 Task: In the Company bankofamerica.com, Add note: 'Reach out to a customer for a referral or introduction to a potential client.'. Mark checkbox to create task to follow up ': In 2 weeks'. Create task, with  description: Schedule Webinar, Add due date: In 3 Business Days; Add reminder: 30 Minutes before. Set Priority Medium and add note: Take detailed meeting minutes and share them with the team afterward.. Logged in from softage.5@softage.net
Action: Mouse moved to (94, 60)
Screenshot: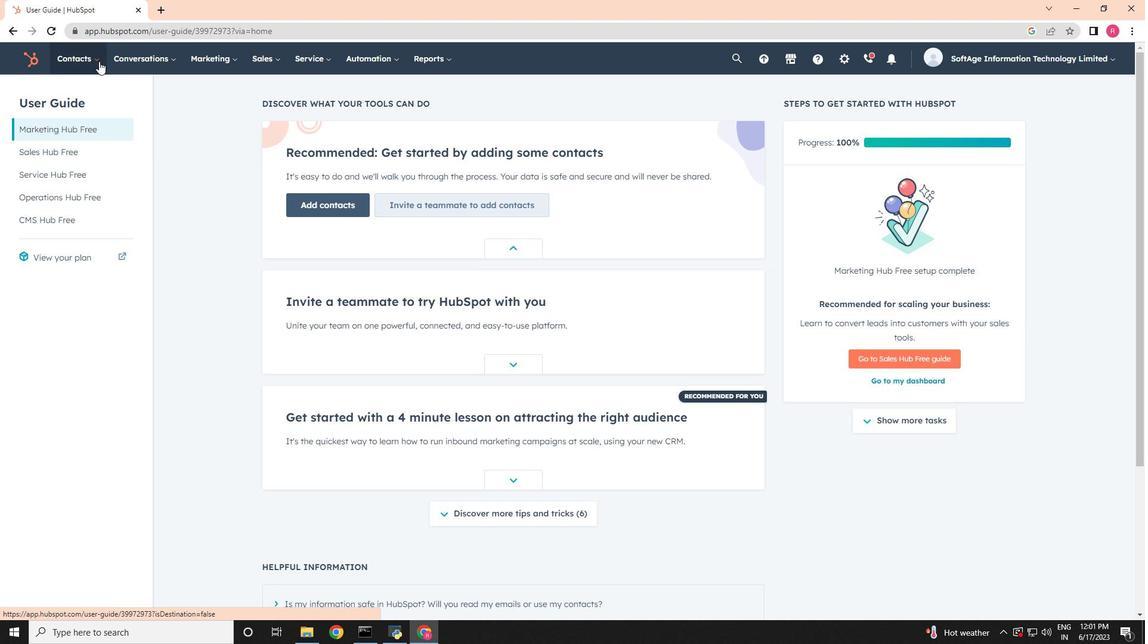 
Action: Mouse pressed left at (94, 60)
Screenshot: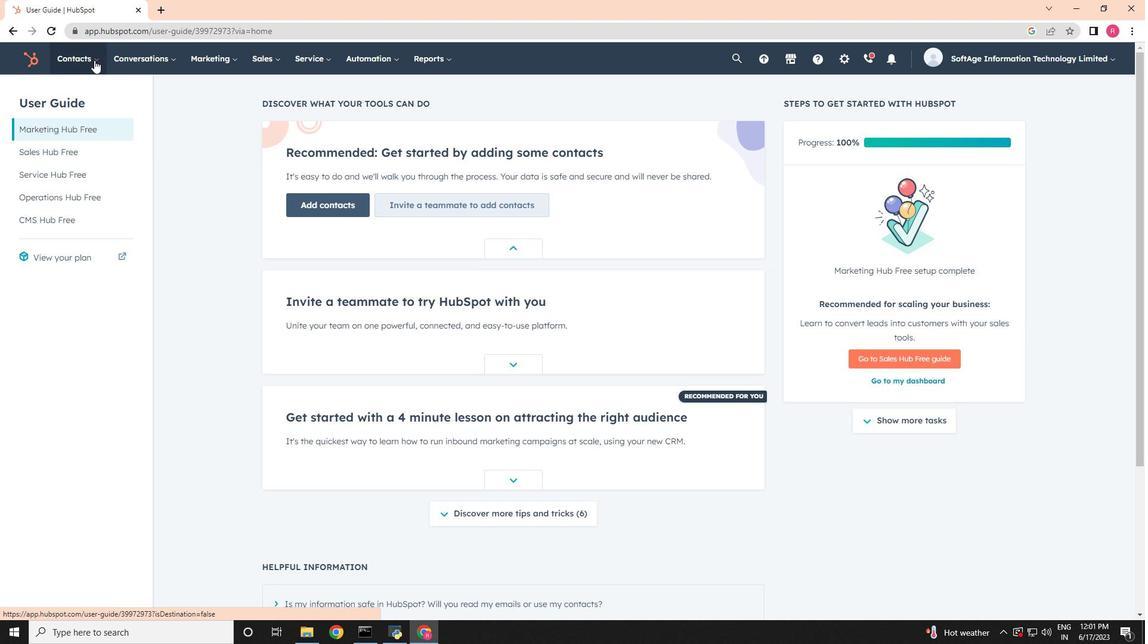 
Action: Mouse moved to (95, 109)
Screenshot: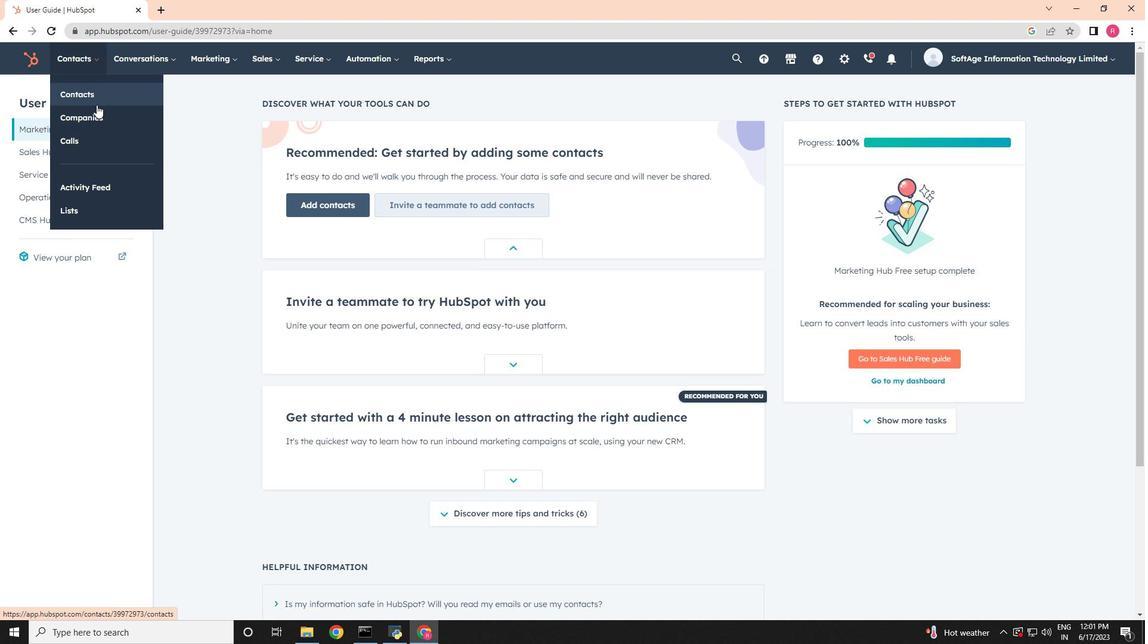 
Action: Mouse pressed left at (95, 109)
Screenshot: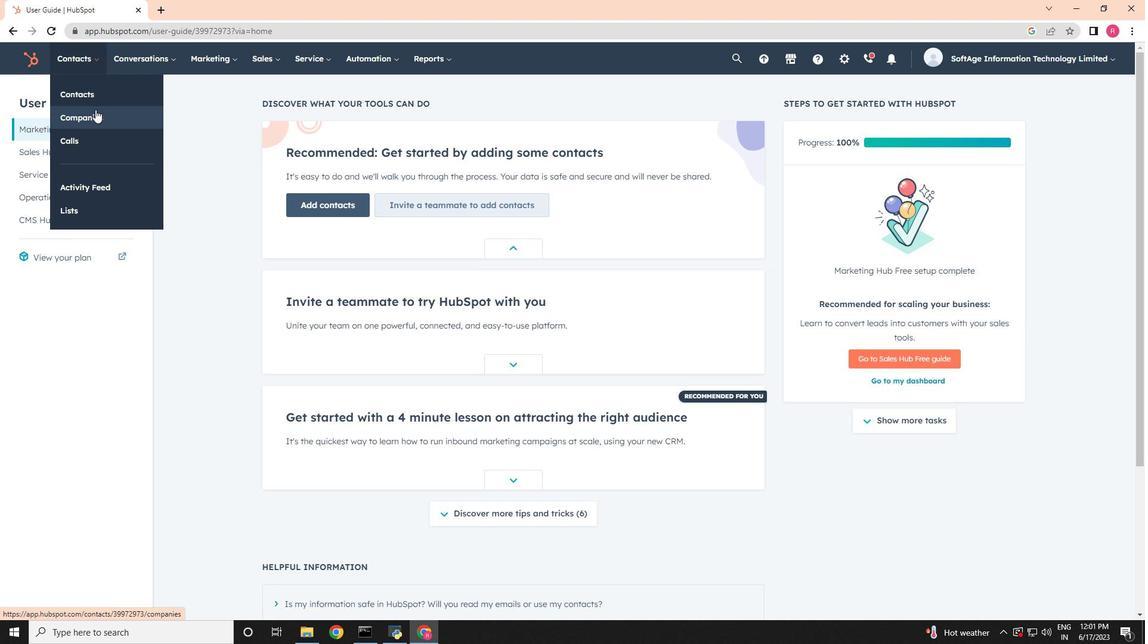 
Action: Mouse moved to (93, 196)
Screenshot: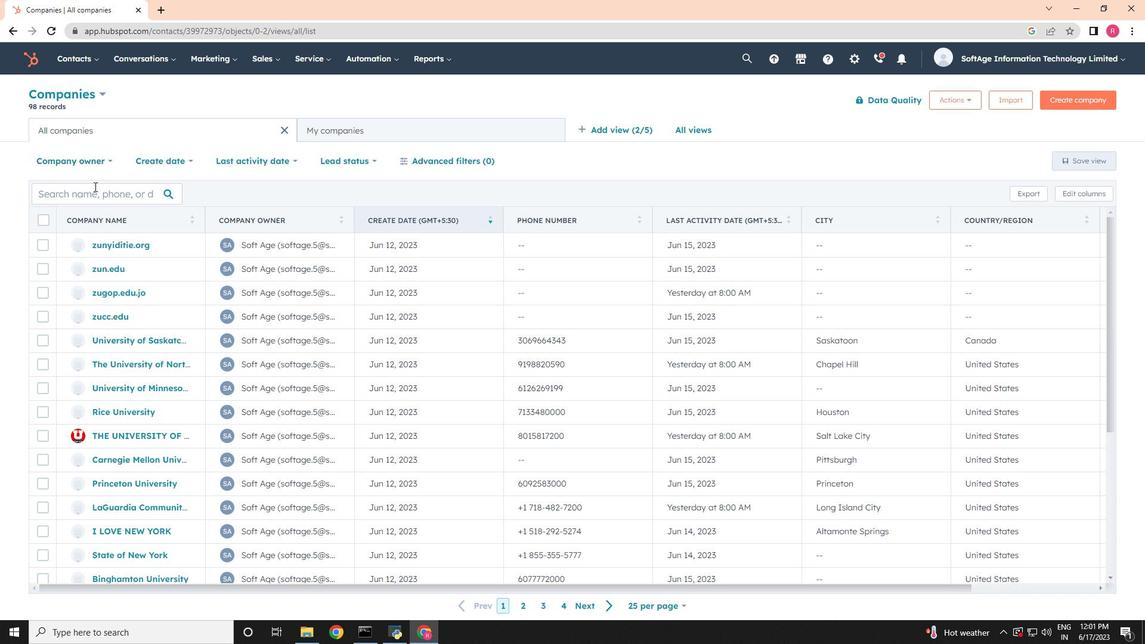 
Action: Mouse pressed left at (93, 196)
Screenshot: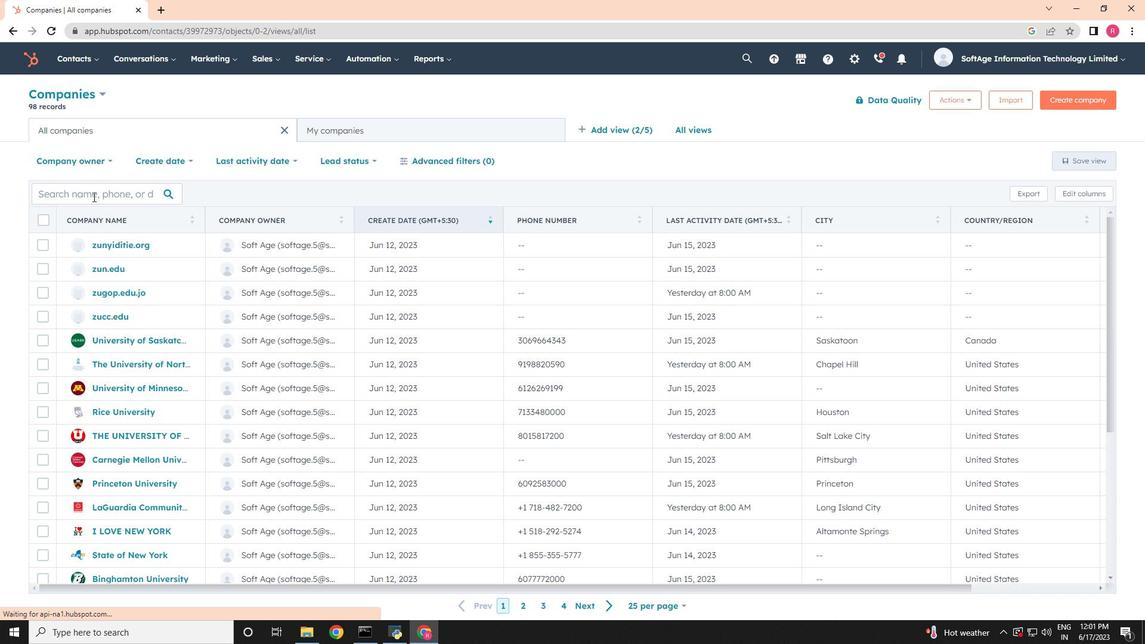 
Action: Key pressed bankofam
Screenshot: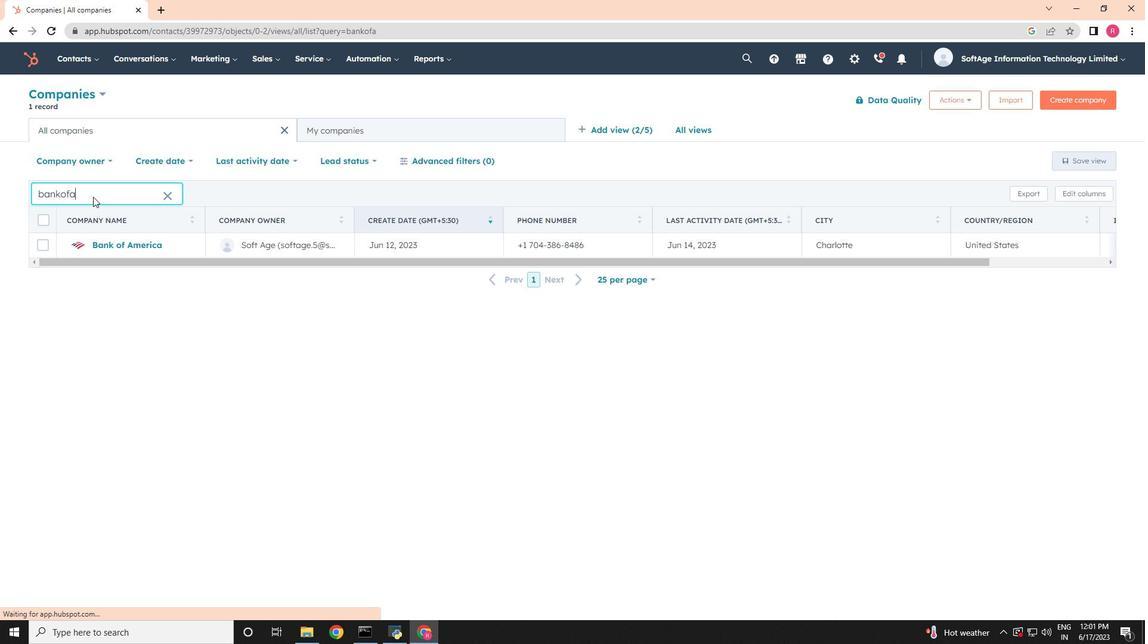 
Action: Mouse moved to (105, 251)
Screenshot: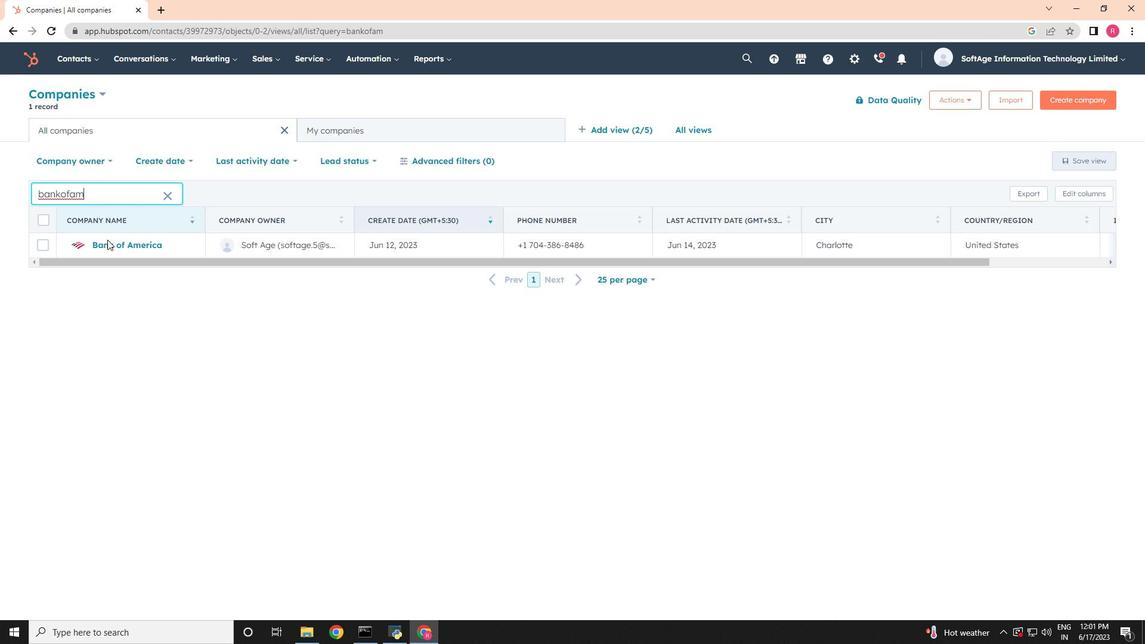 
Action: Mouse pressed left at (105, 251)
Screenshot: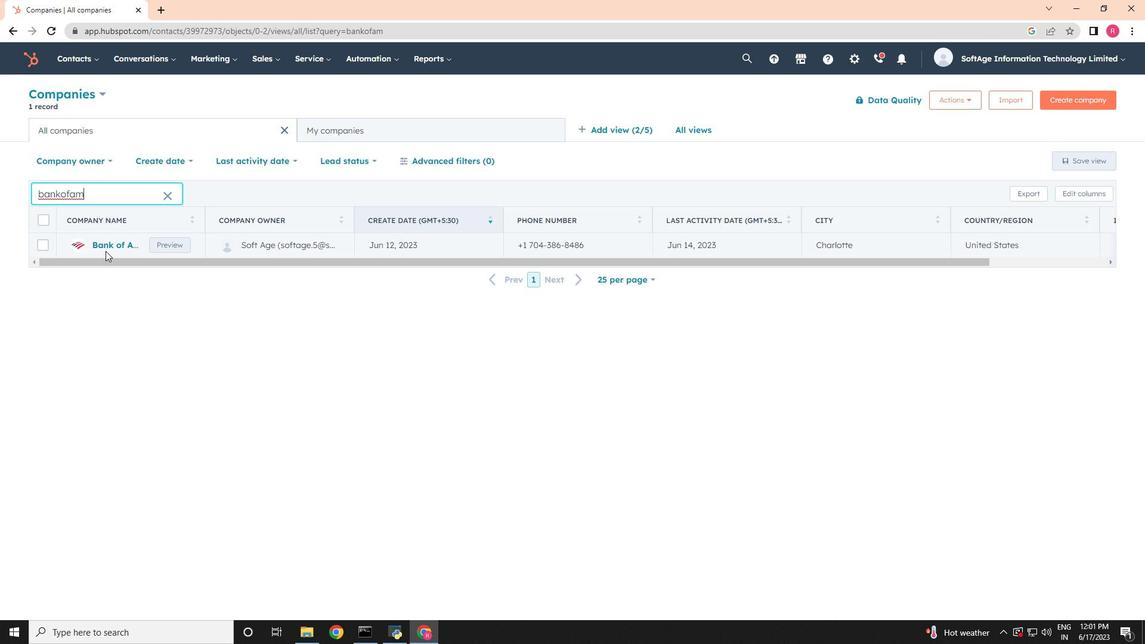 
Action: Mouse moved to (105, 248)
Screenshot: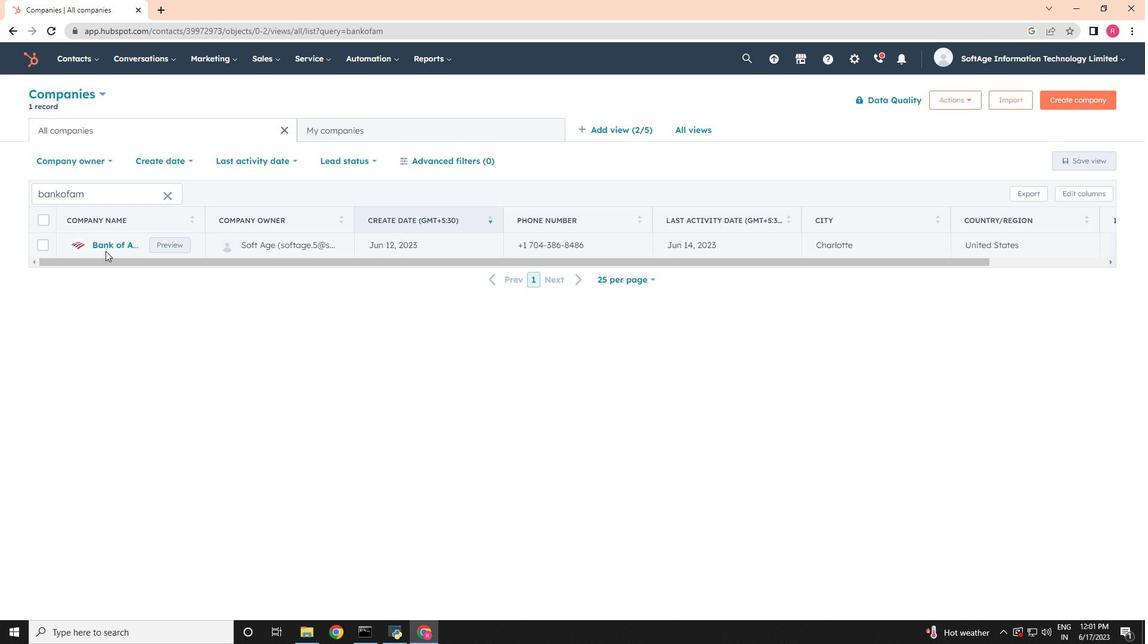 
Action: Mouse pressed left at (105, 248)
Screenshot: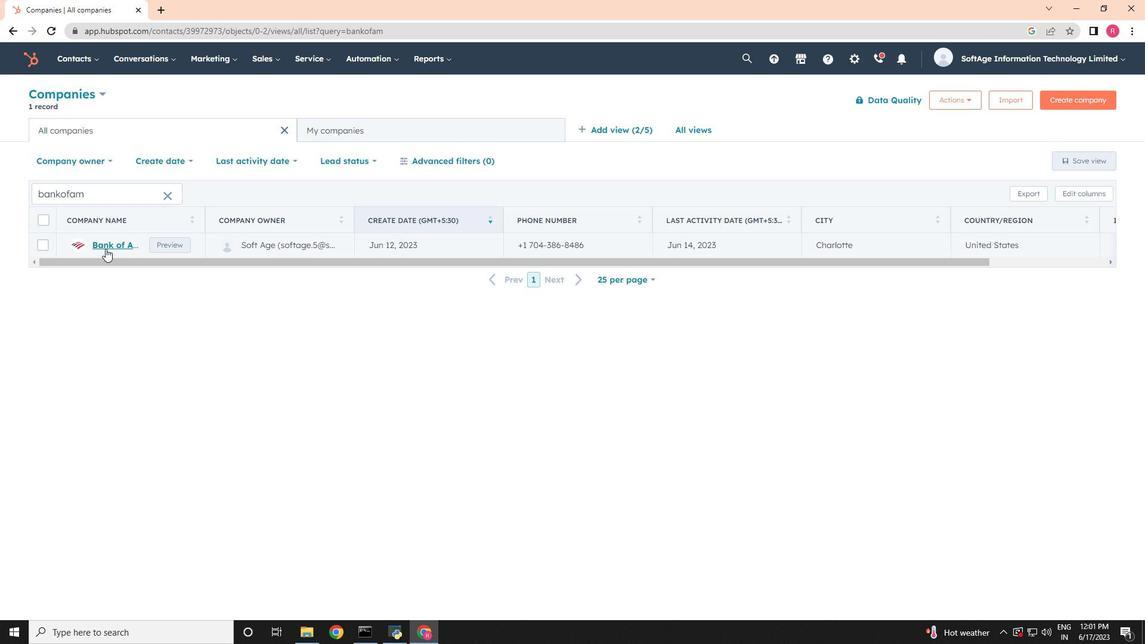 
Action: Mouse moved to (45, 204)
Screenshot: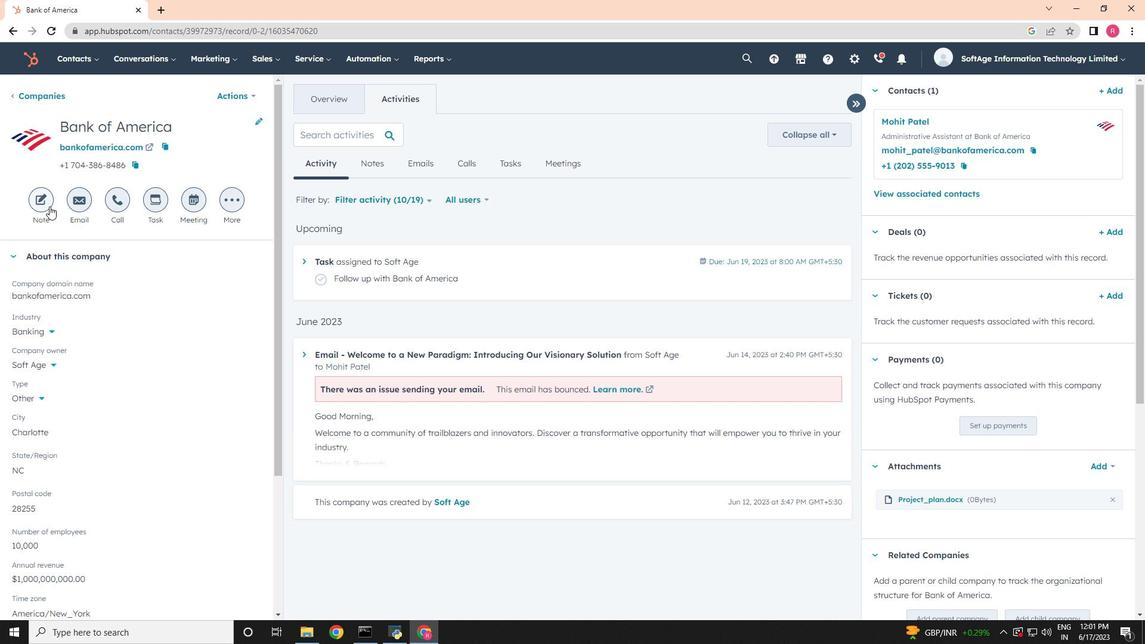 
Action: Mouse pressed left at (45, 204)
Screenshot: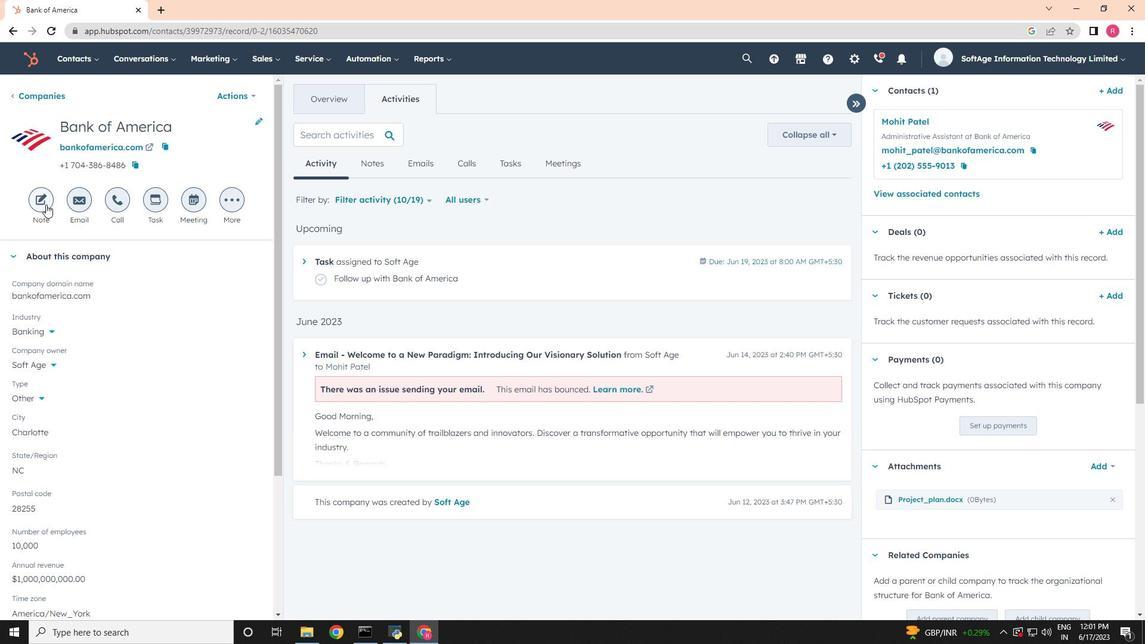 
Action: Mouse moved to (688, 419)
Screenshot: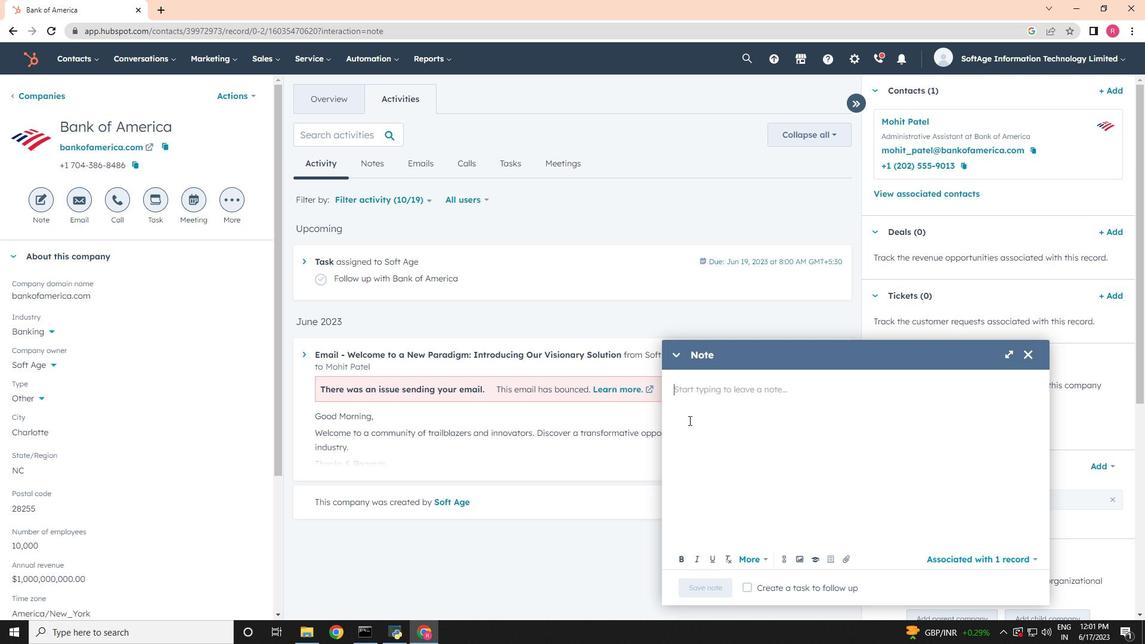 
Action: Key pressed <Key.shift>Reach<Key.space><Key.shift>Out<Key.space>to<Key.space>a<Key.space>customer<Key.space>for<Key.space>a<Key.space>referral<Key.space>or<Key.space>introduction<Key.space>to<Key.space>a<Key.space>potential<Key.space>client.
Screenshot: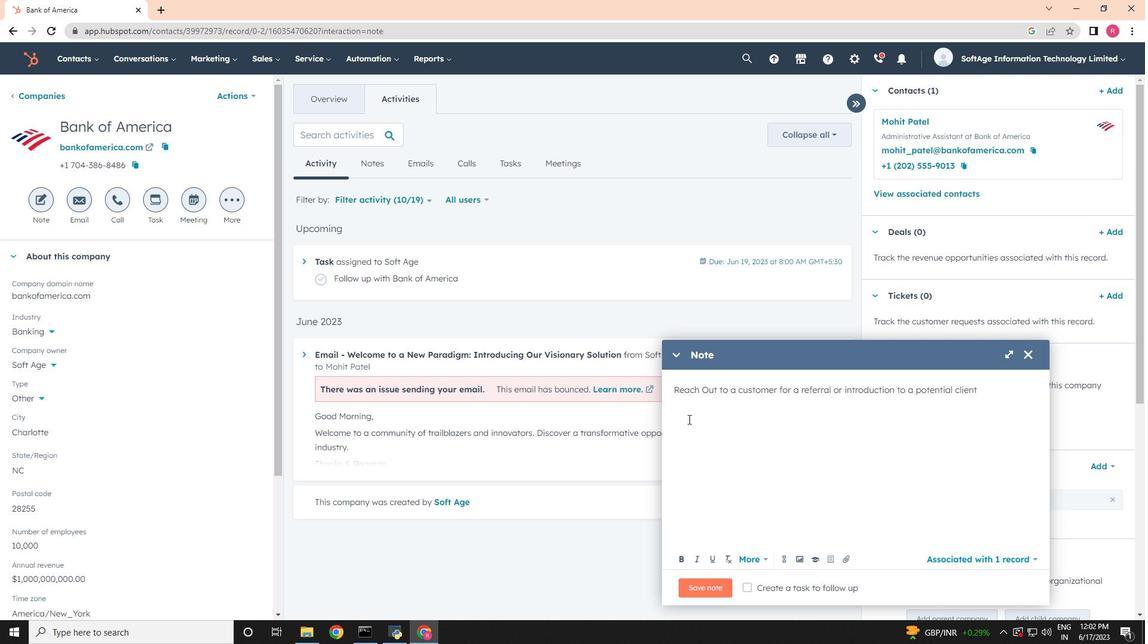 
Action: Mouse moved to (744, 585)
Screenshot: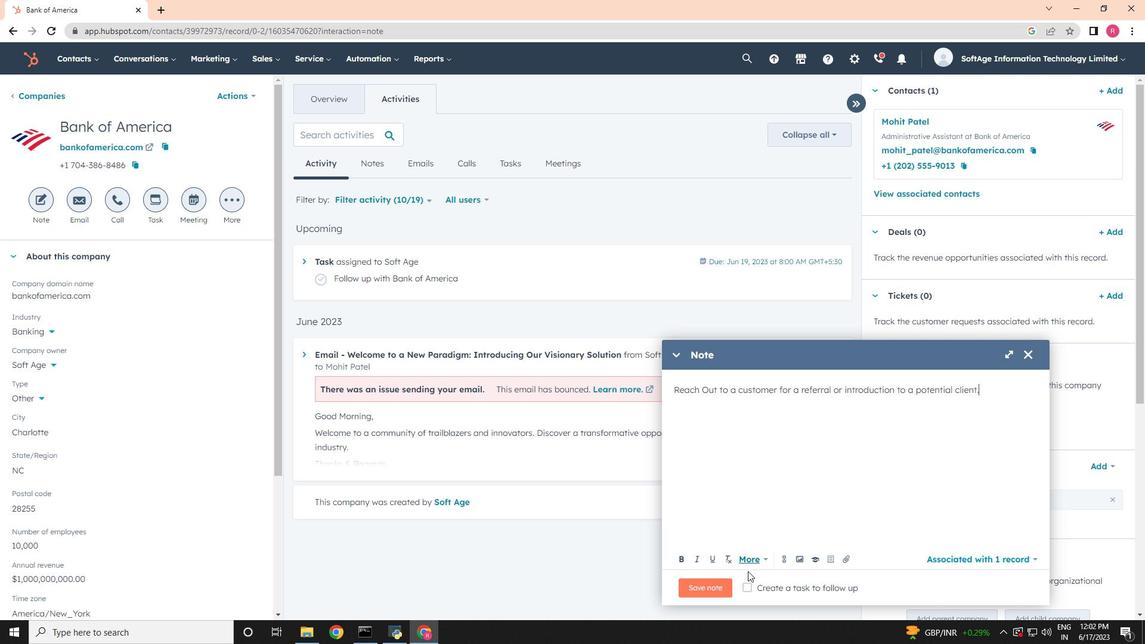 
Action: Mouse pressed left at (744, 585)
Screenshot: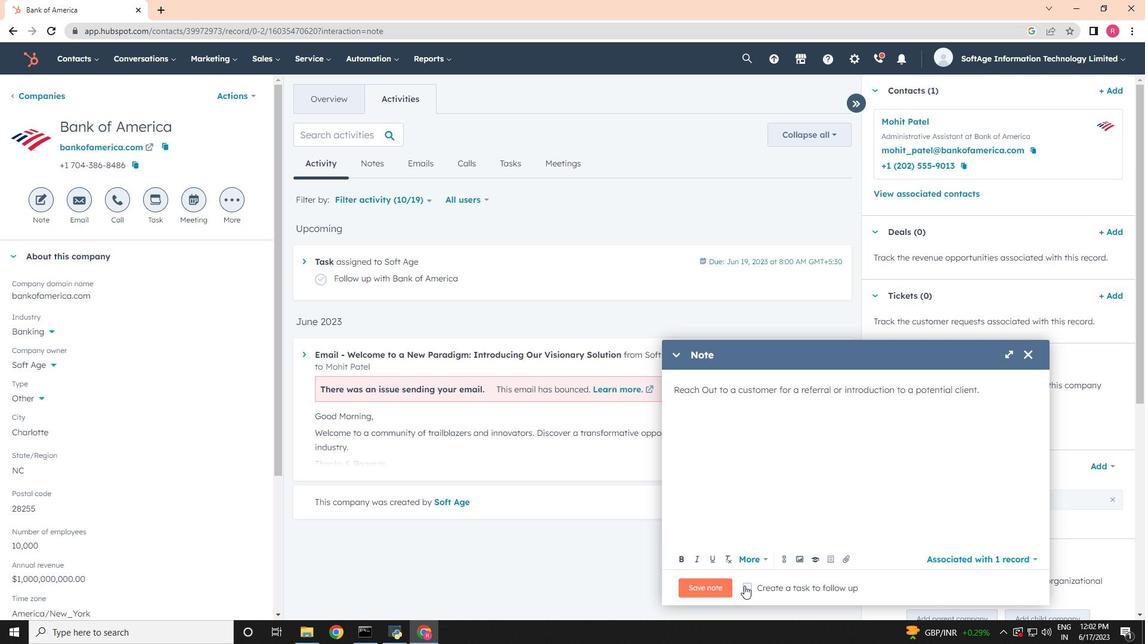 
Action: Mouse moved to (936, 586)
Screenshot: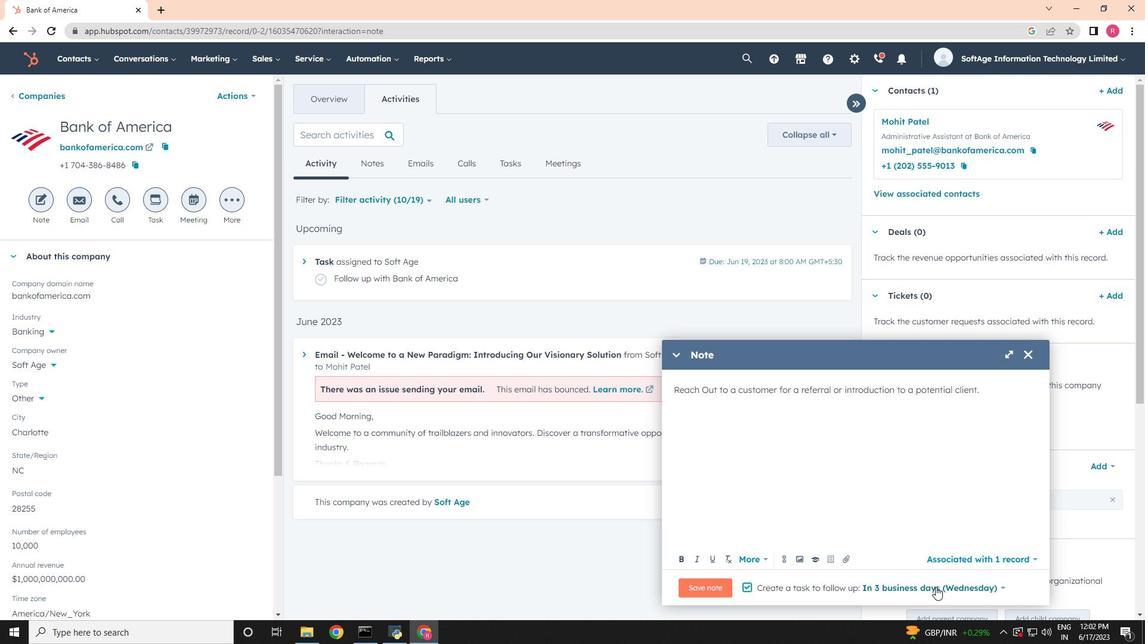 
Action: Mouse pressed left at (936, 586)
Screenshot: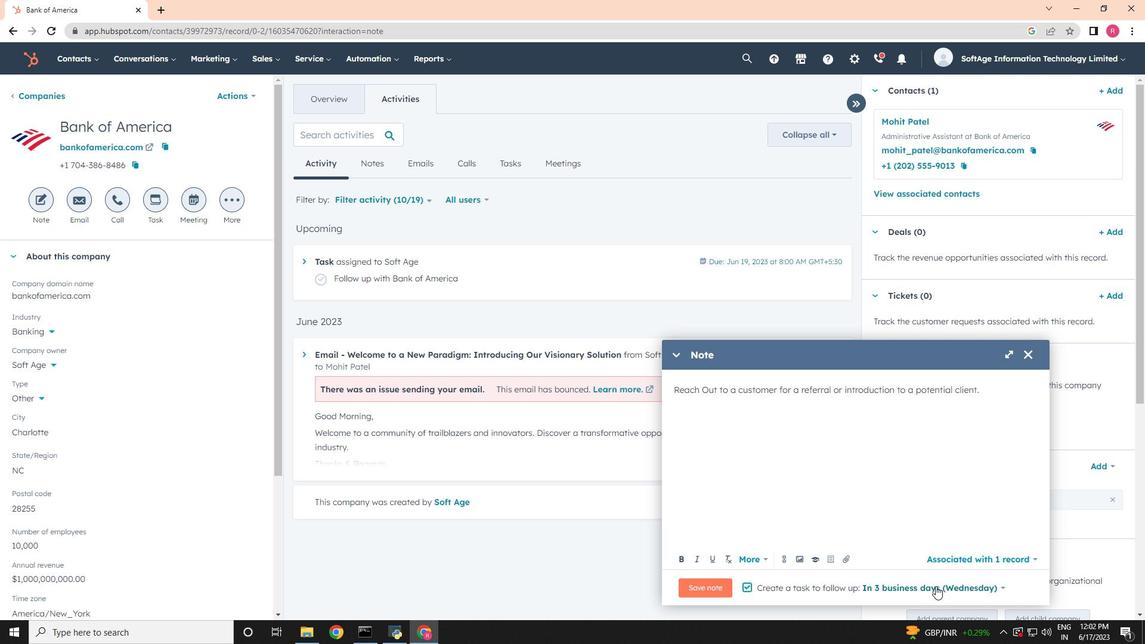 
Action: Mouse moved to (884, 523)
Screenshot: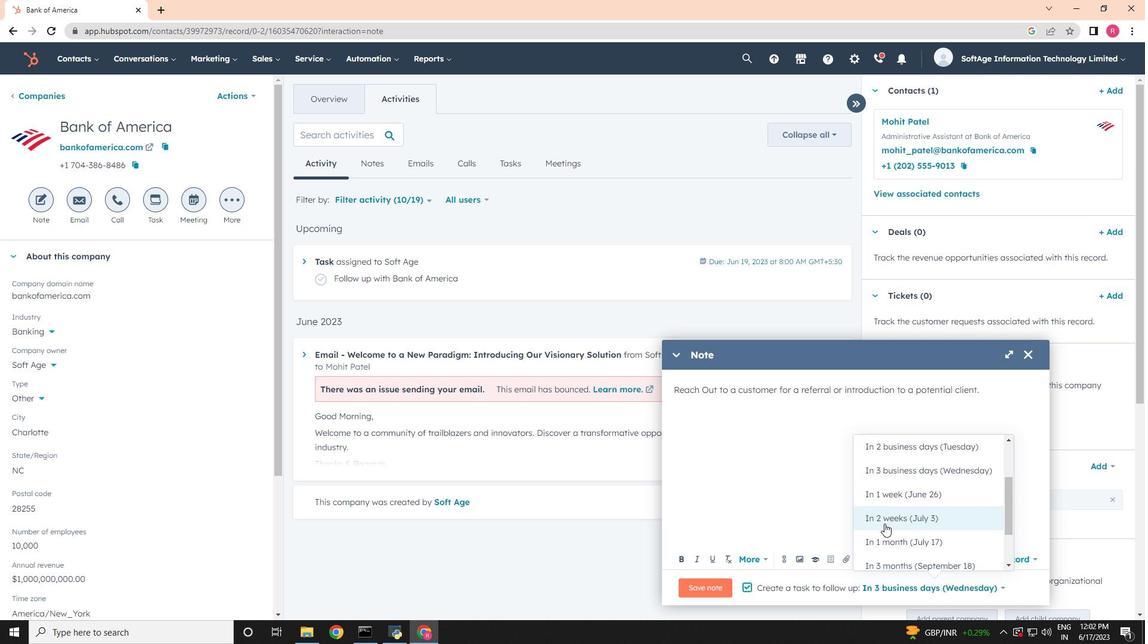 
Action: Mouse pressed left at (884, 523)
Screenshot: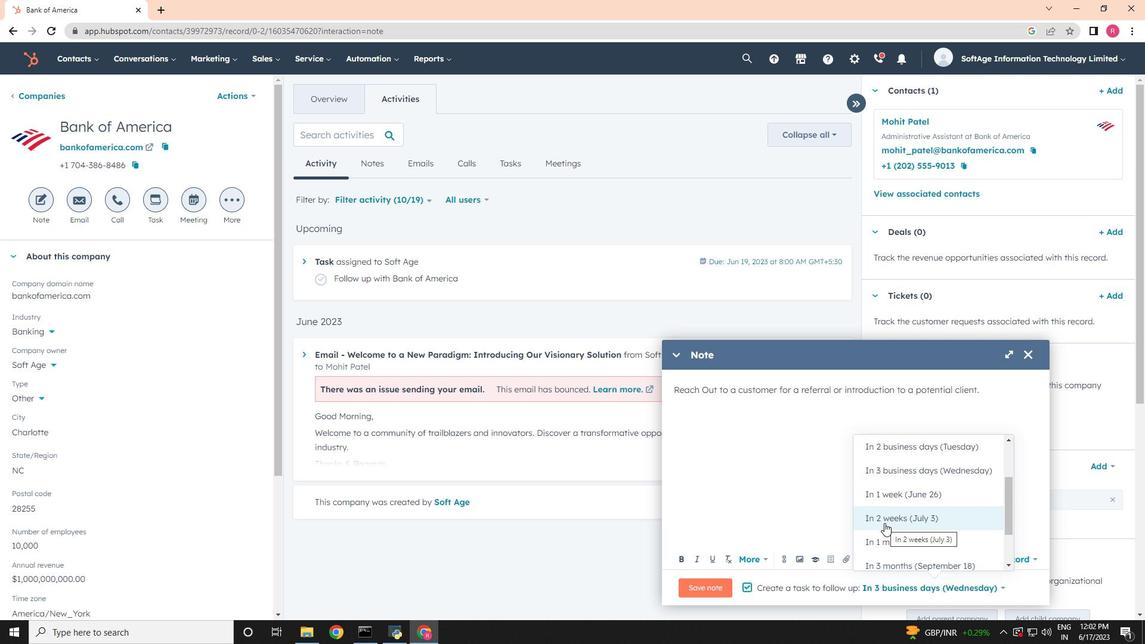 
Action: Mouse moved to (711, 589)
Screenshot: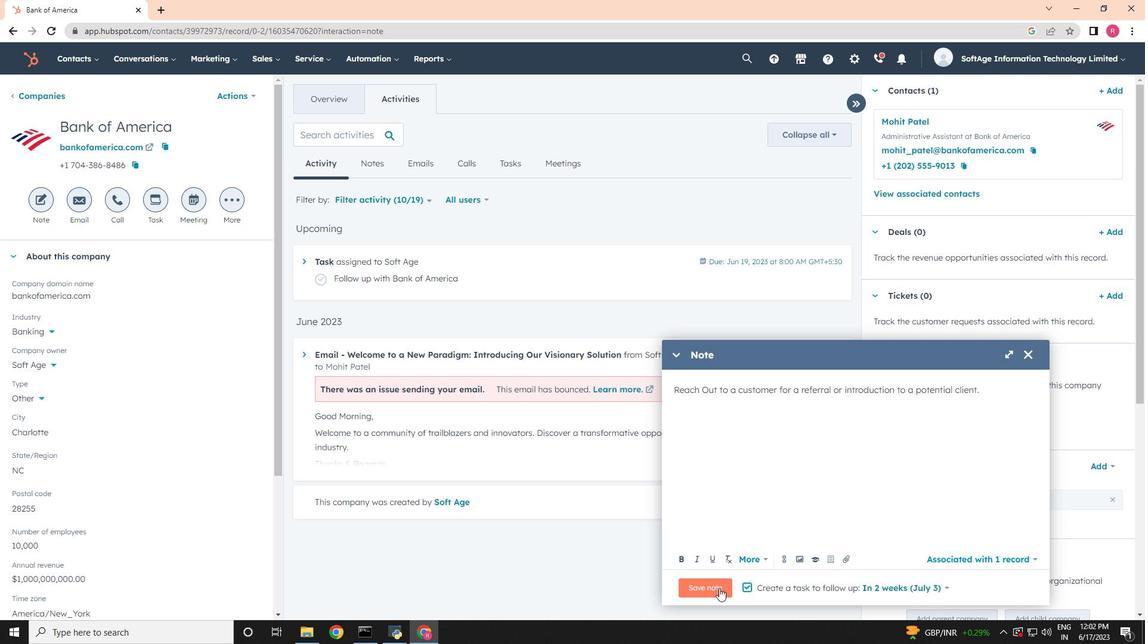 
Action: Mouse pressed left at (711, 589)
Screenshot: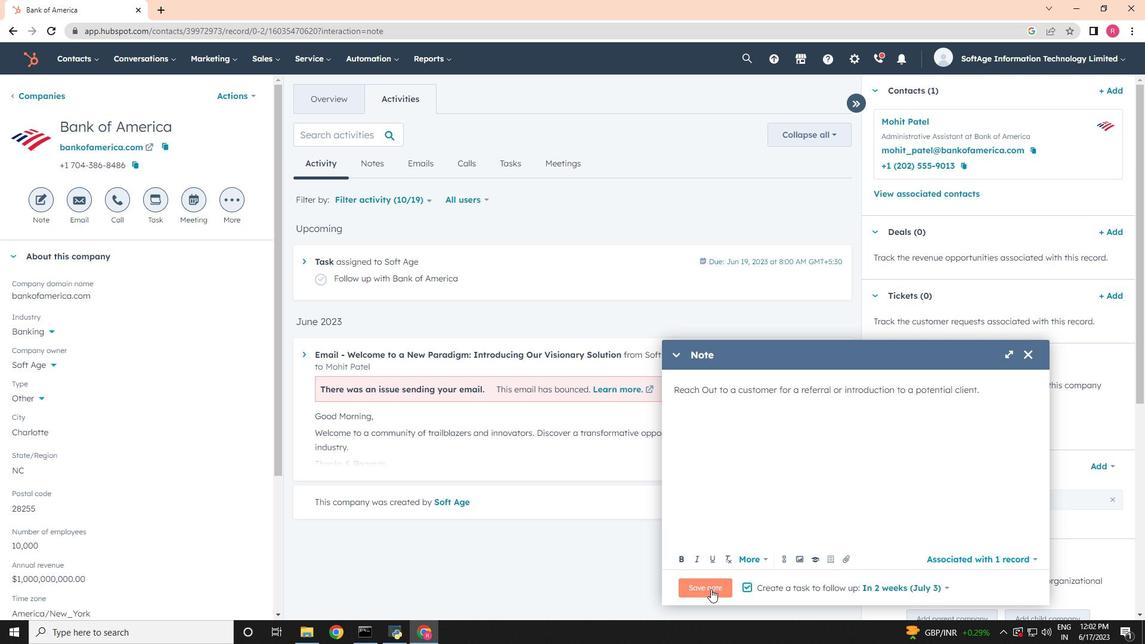 
Action: Mouse moved to (161, 214)
Screenshot: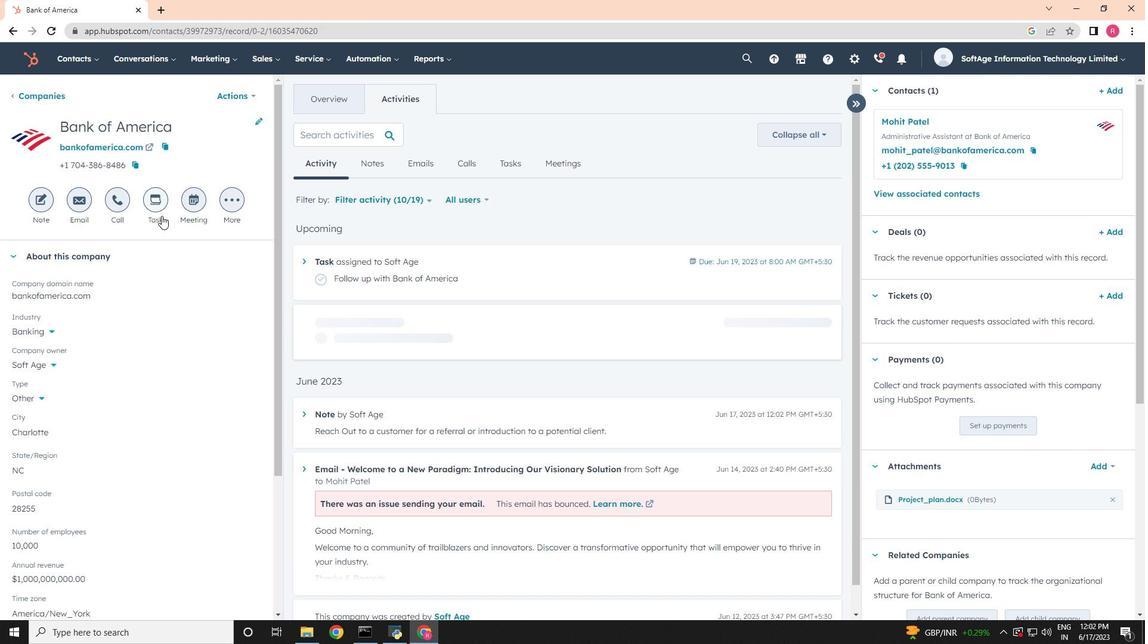 
Action: Mouse pressed left at (161, 214)
Screenshot: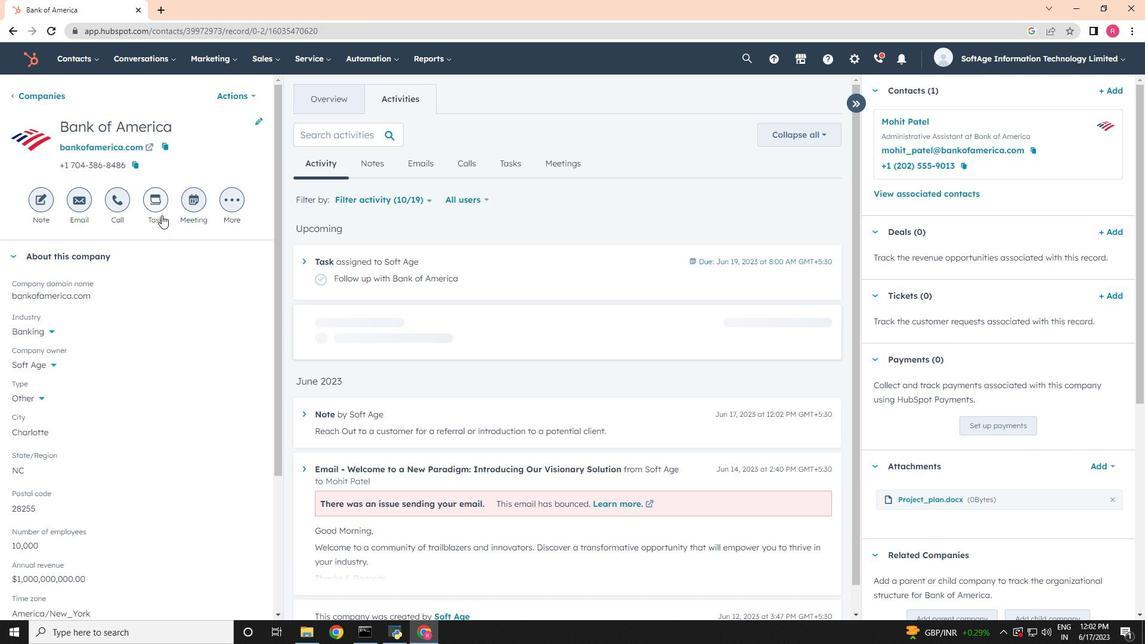 
Action: Mouse moved to (720, 332)
Screenshot: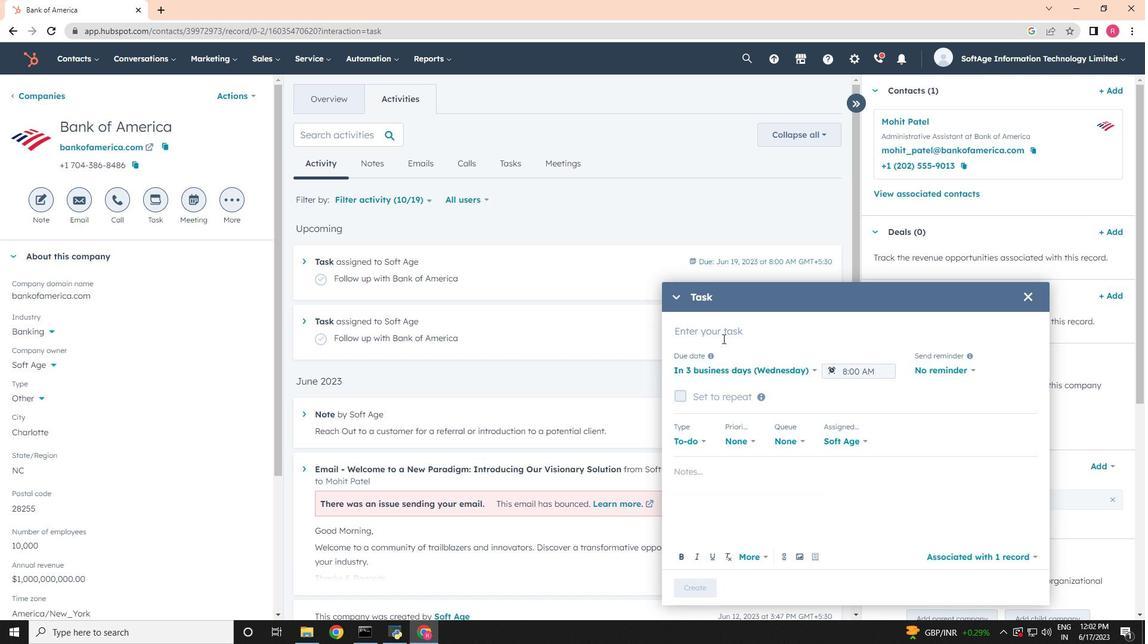 
Action: Key pressed <Key.shift>Schedule<Key.space><Key.shift><Key.shift><Key.shift><Key.shift><Key.shift><Key.shift><Key.shift><Key.shift>Webinar
Screenshot: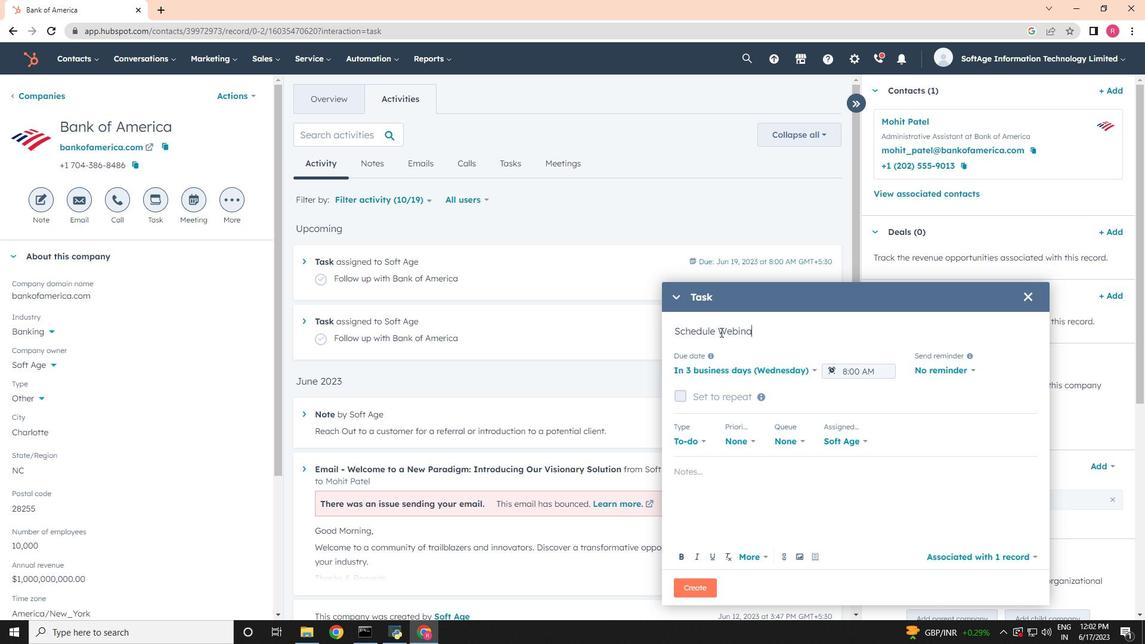 
Action: Mouse moved to (770, 372)
Screenshot: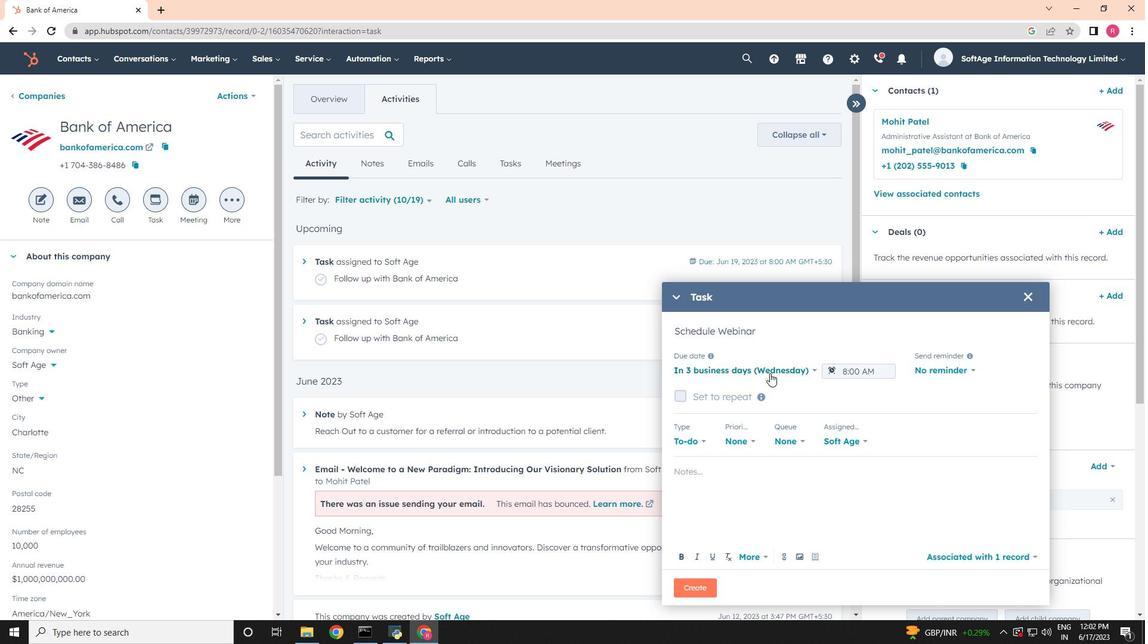 
Action: Mouse pressed left at (770, 372)
Screenshot: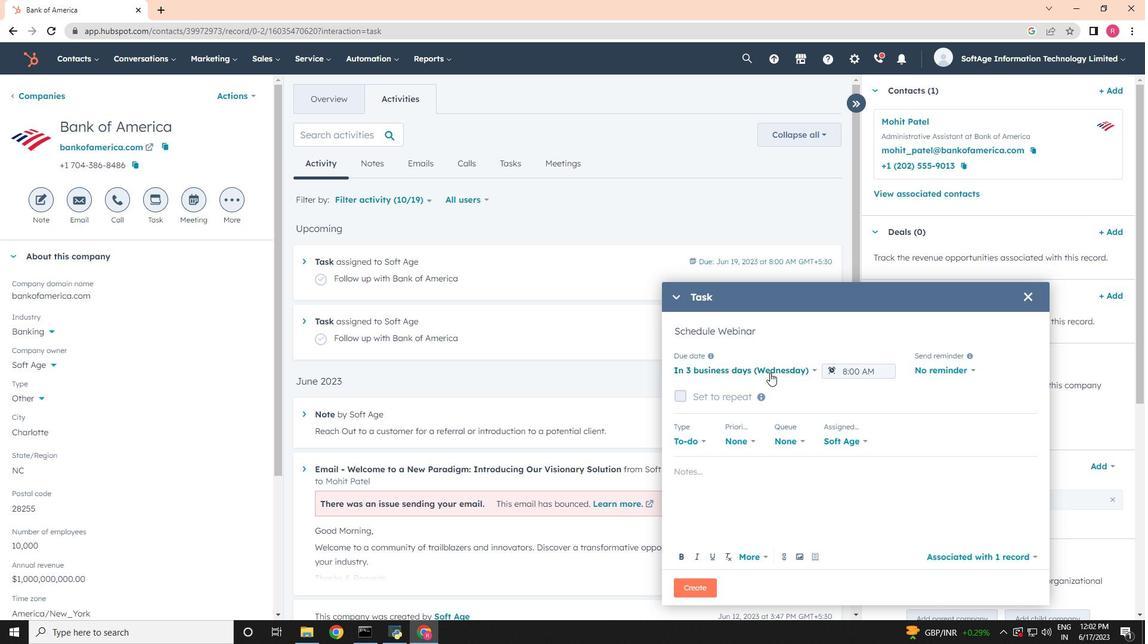 
Action: Mouse moved to (762, 433)
Screenshot: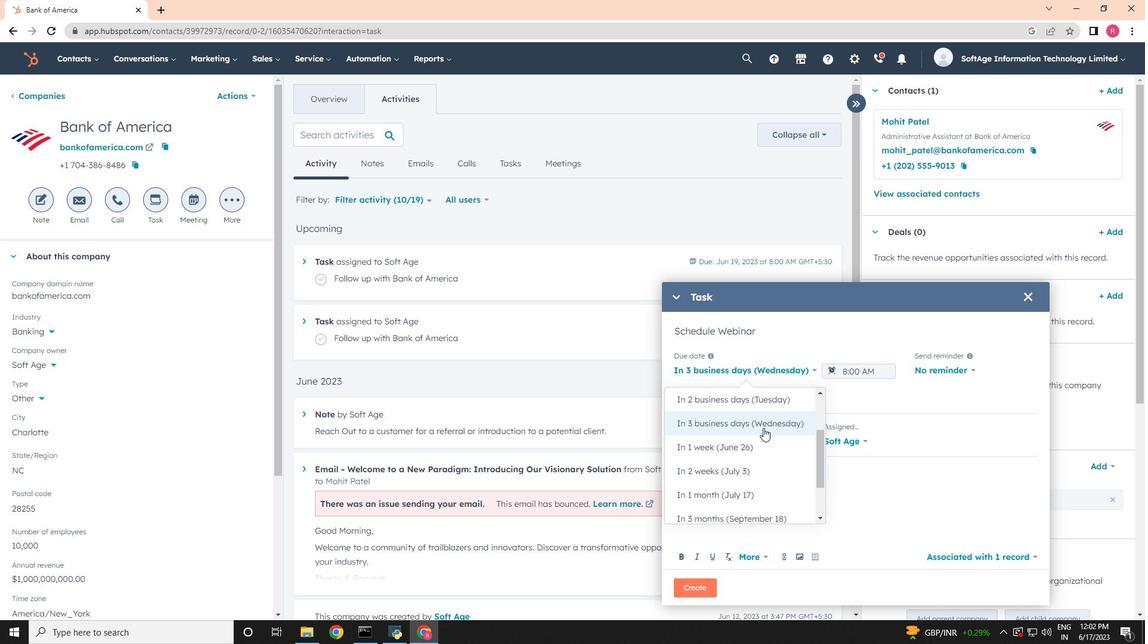
Action: Mouse pressed left at (762, 433)
Screenshot: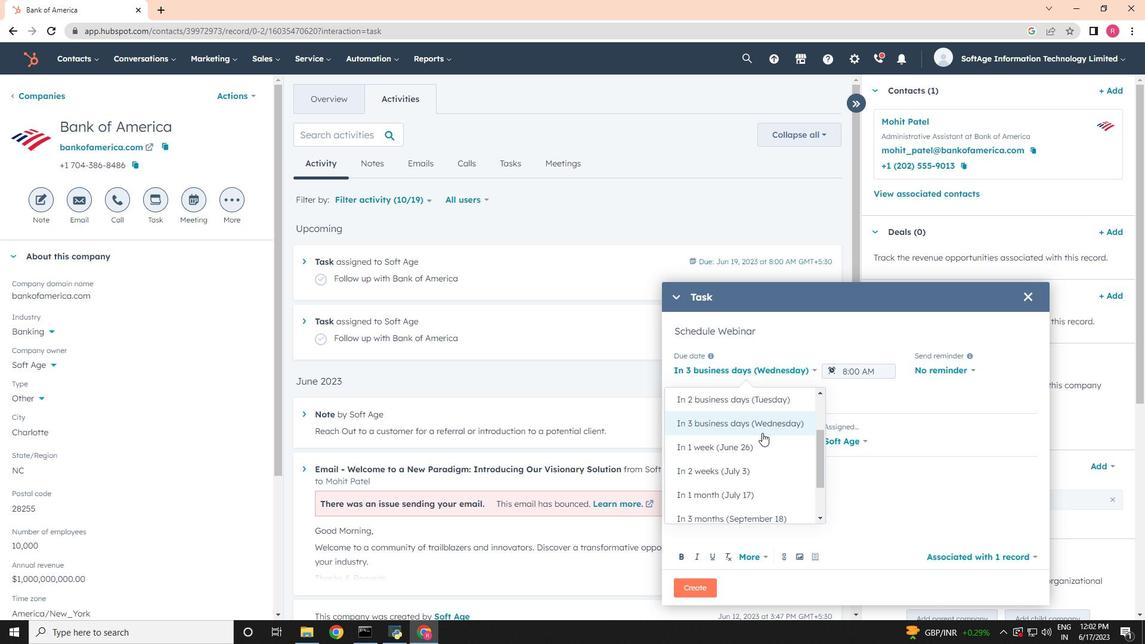 
Action: Mouse moved to (931, 374)
Screenshot: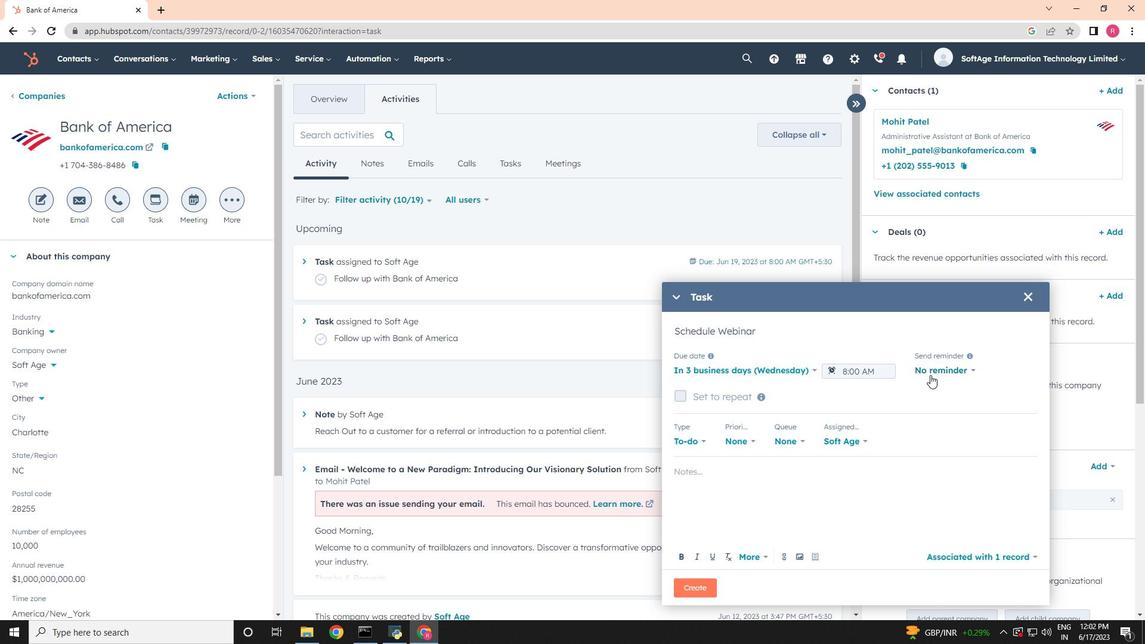 
Action: Mouse pressed left at (931, 374)
Screenshot: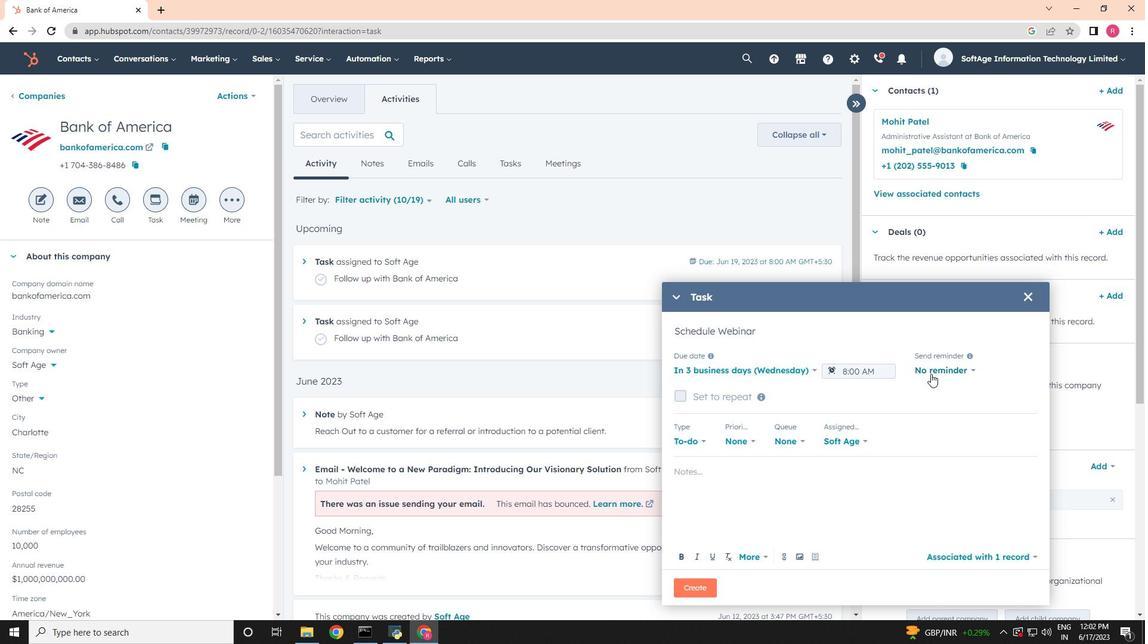 
Action: Mouse moved to (925, 440)
Screenshot: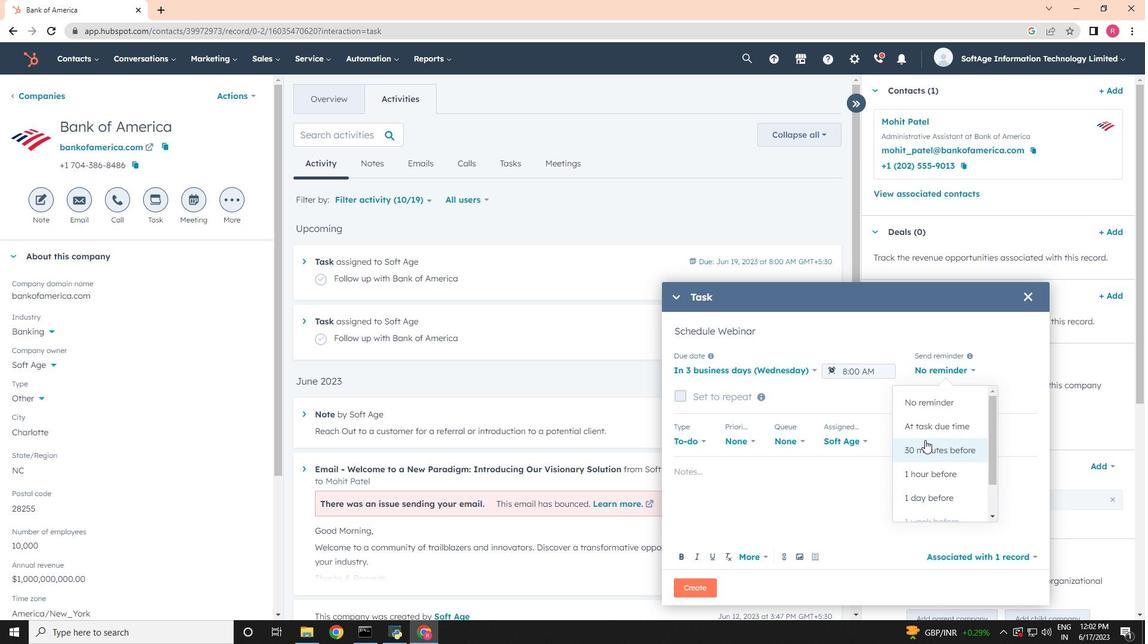 
Action: Mouse pressed left at (925, 440)
Screenshot: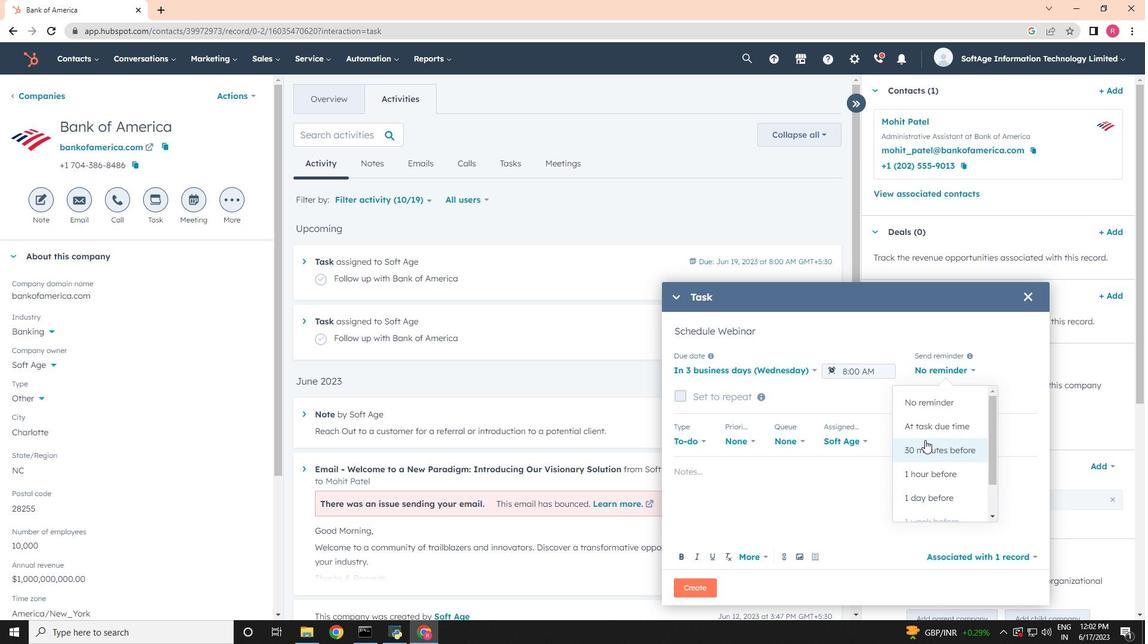 
Action: Mouse moved to (747, 443)
Screenshot: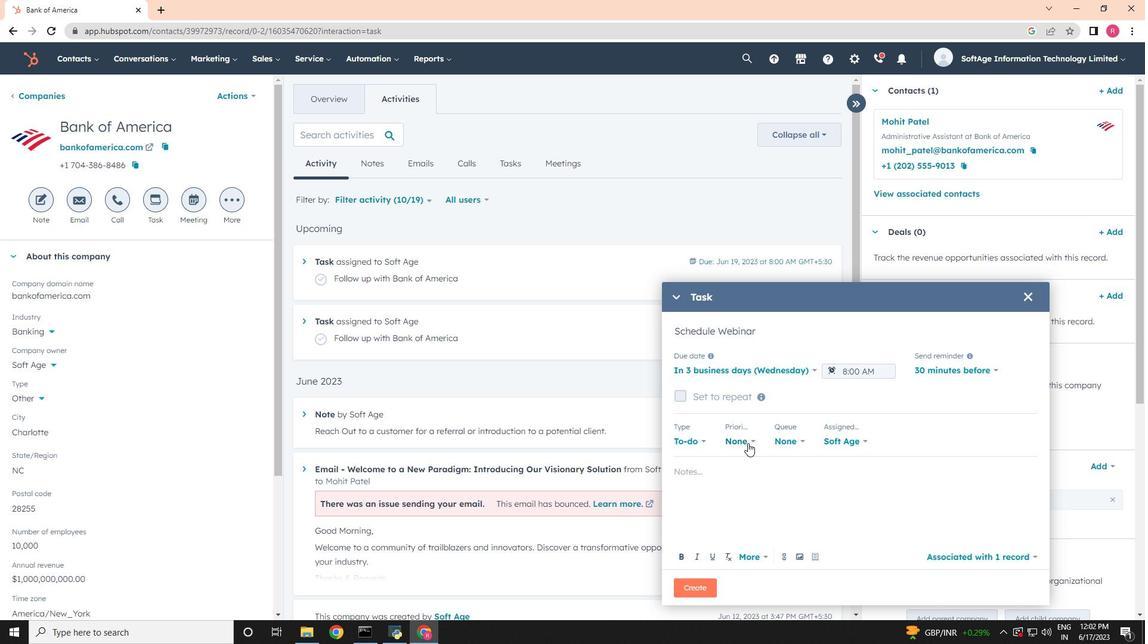 
Action: Mouse pressed left at (747, 443)
Screenshot: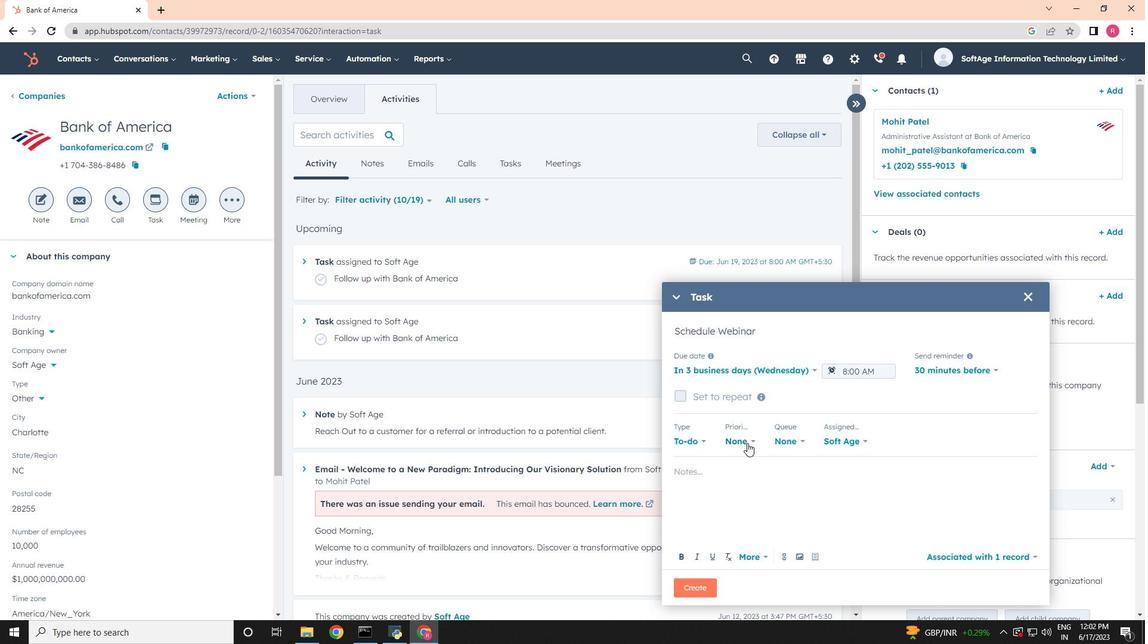 
Action: Mouse moved to (751, 515)
Screenshot: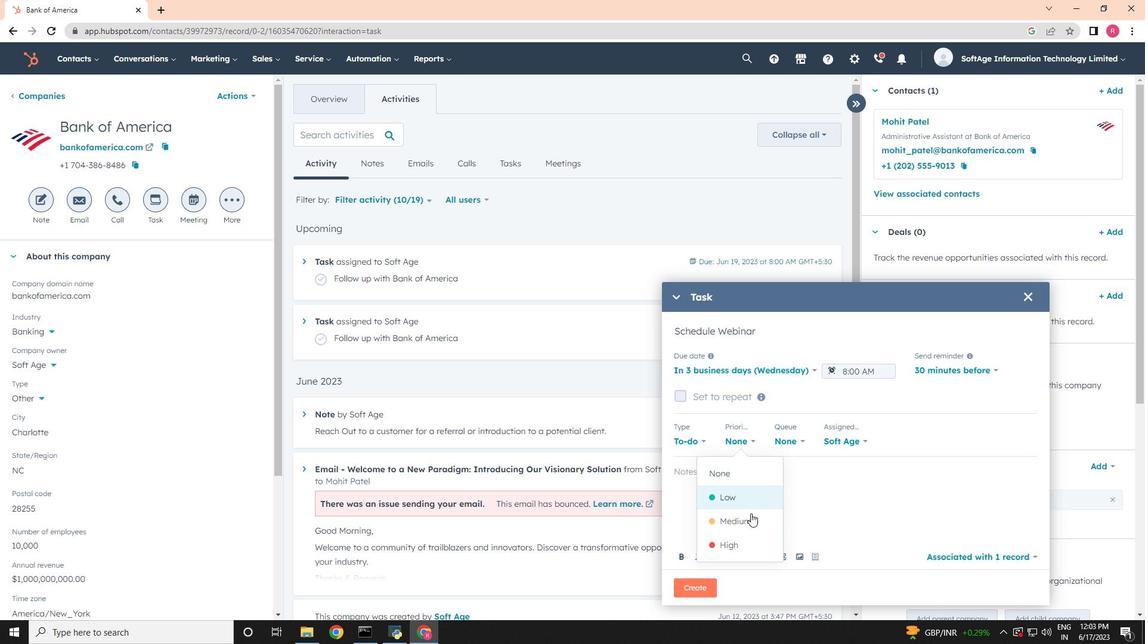 
Action: Mouse pressed left at (751, 515)
Screenshot: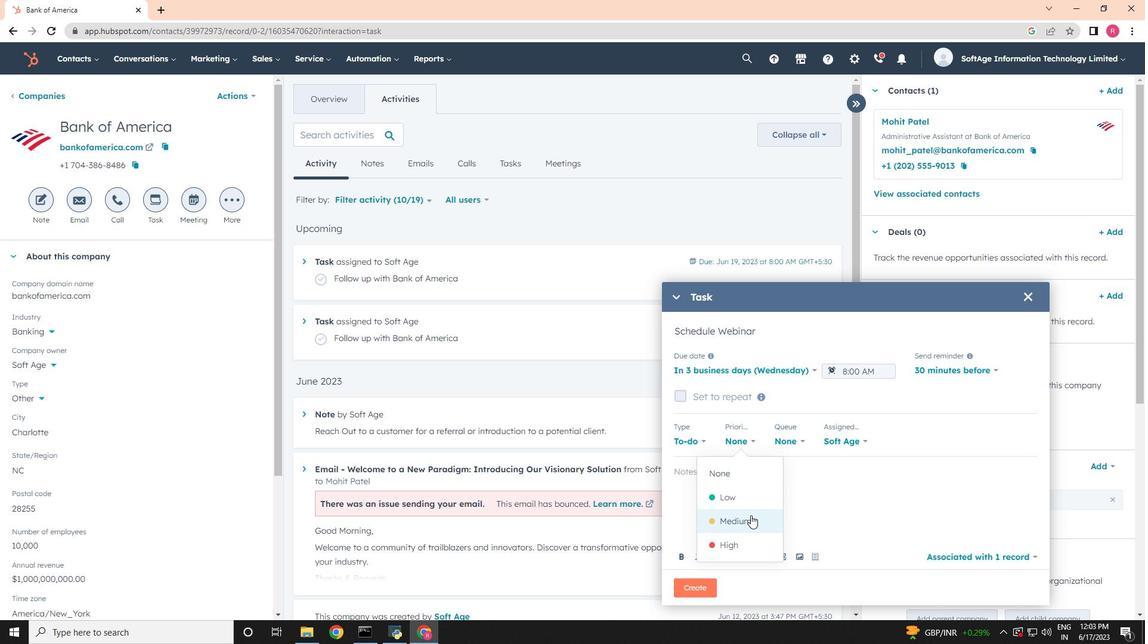 
Action: Mouse moved to (725, 468)
Screenshot: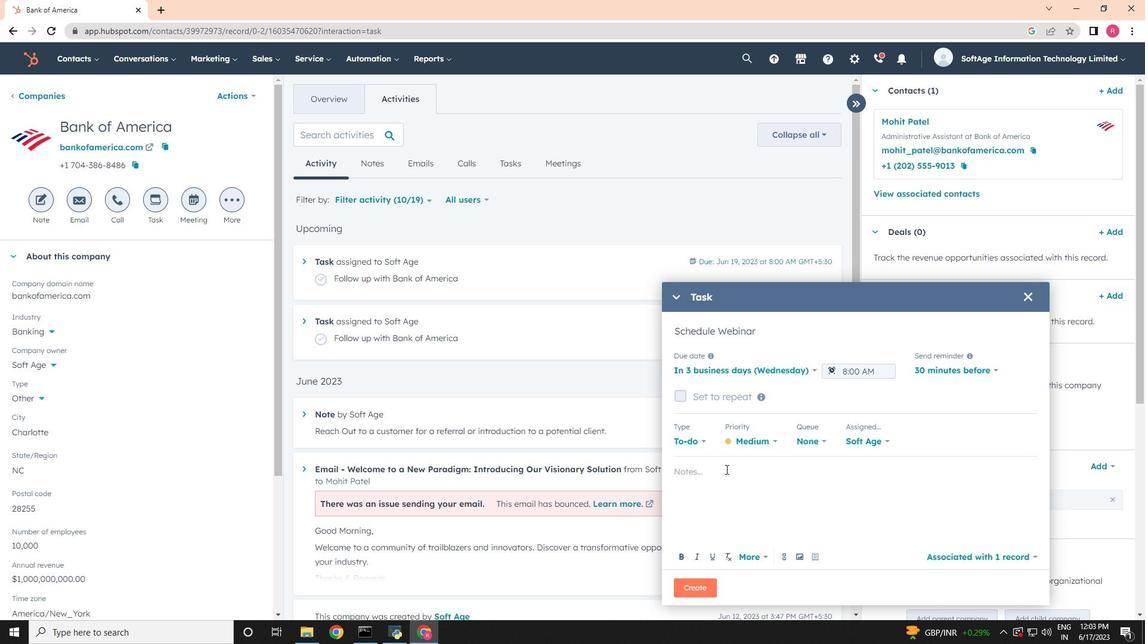 
Action: Mouse pressed left at (725, 468)
Screenshot: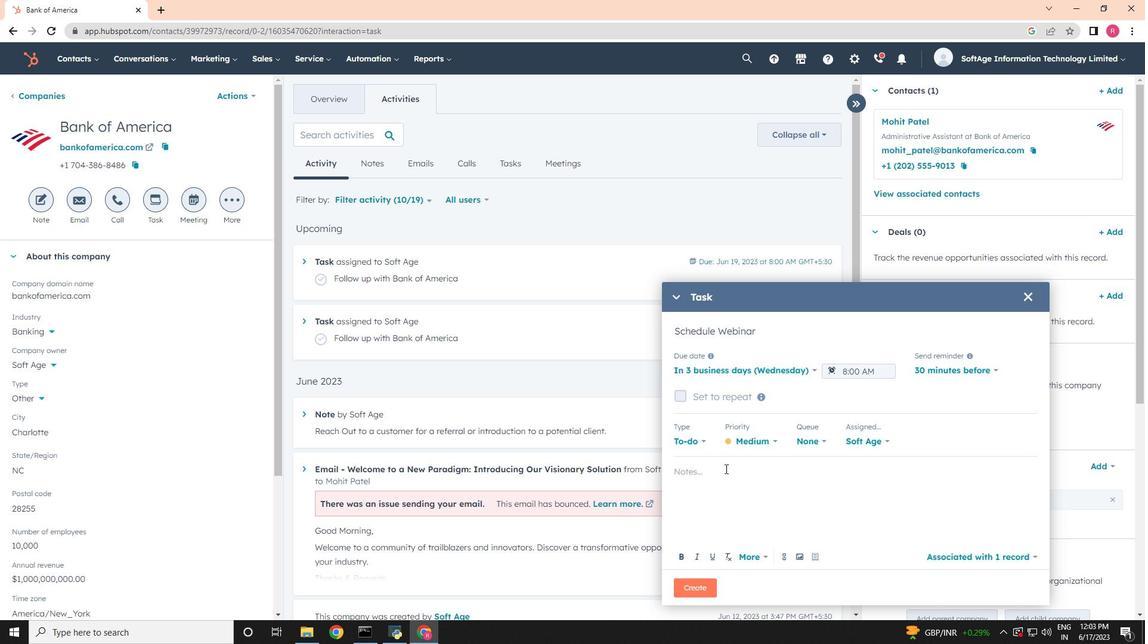 
Action: Key pressed <Key.shift>Take<Key.space>detailed<Key.space>meeting<Key.space>minutes<Key.space>and<Key.space>share<Key.space>them<Key.space>with<Key.space>the<Key.space>team<Key.space>afterward.
Screenshot: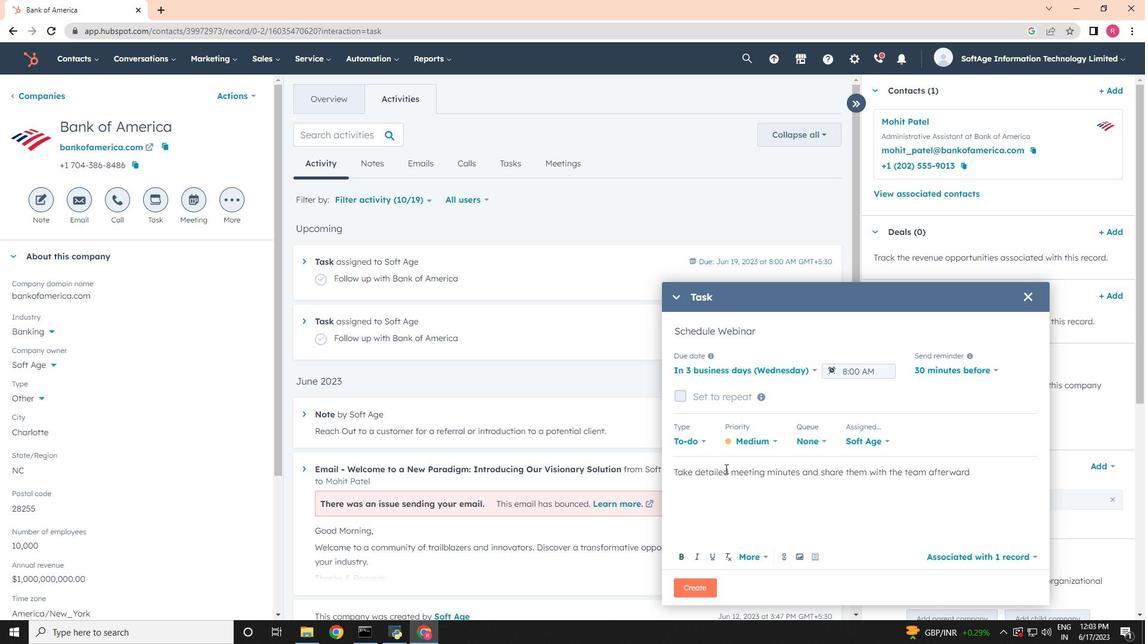 
Action: Mouse moved to (688, 598)
Screenshot: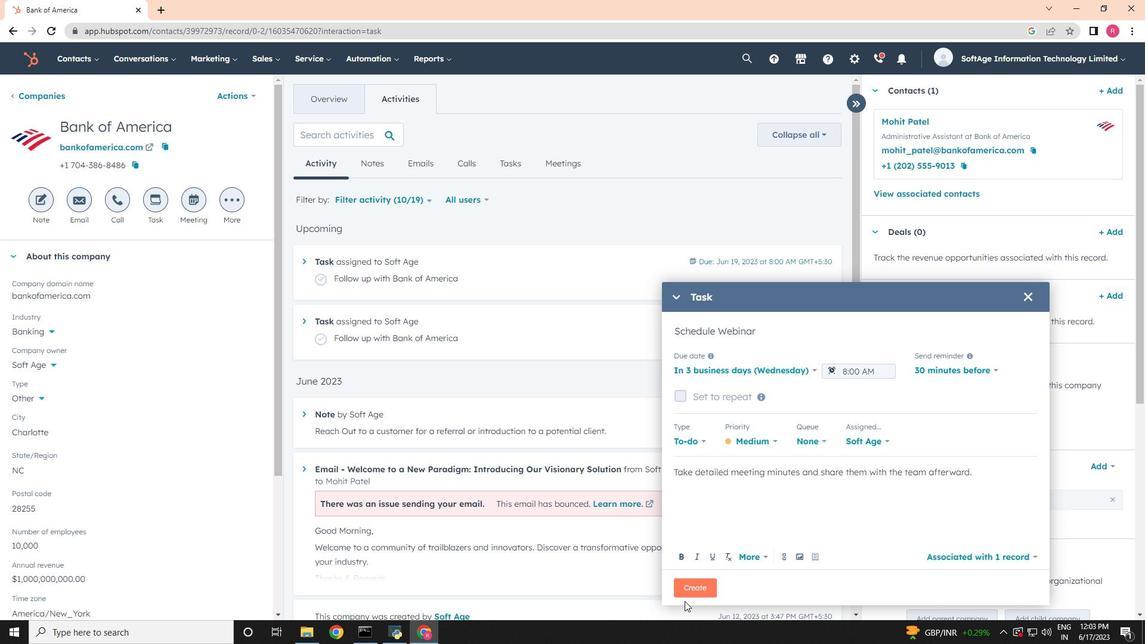 
Action: Mouse pressed left at (688, 598)
Screenshot: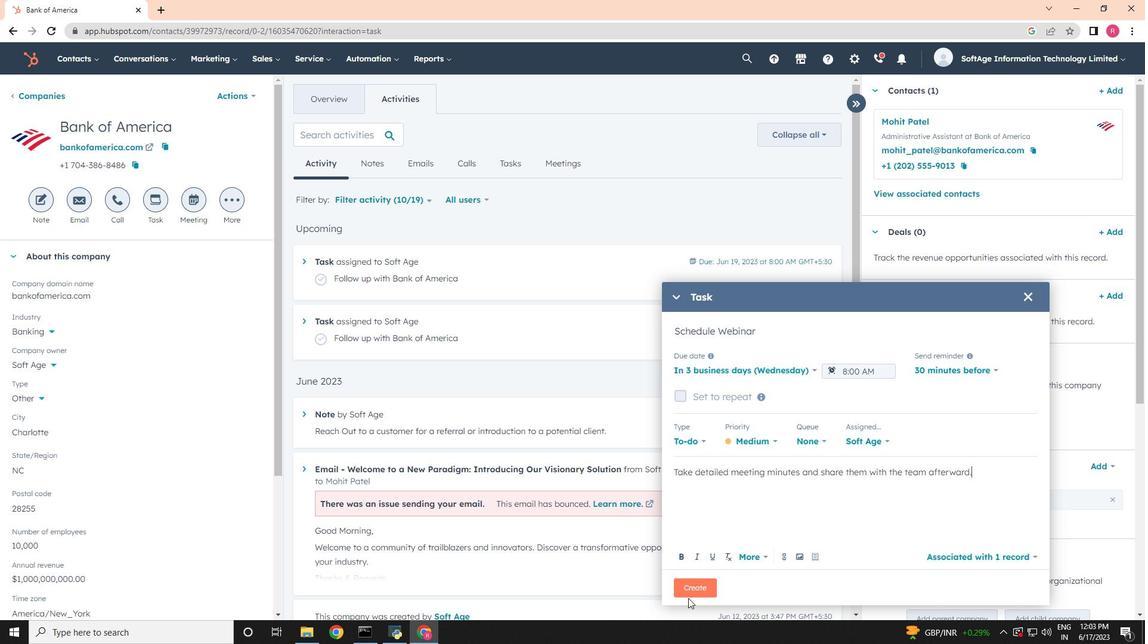 
Action: Mouse moved to (686, 594)
Screenshot: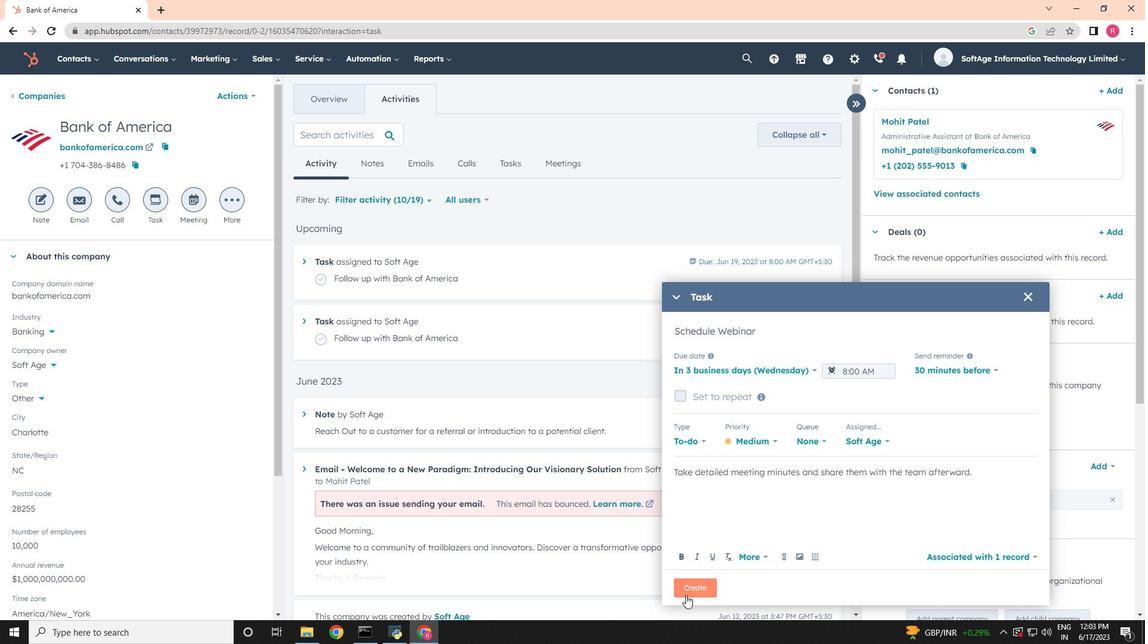 
Action: Mouse pressed left at (686, 594)
Screenshot: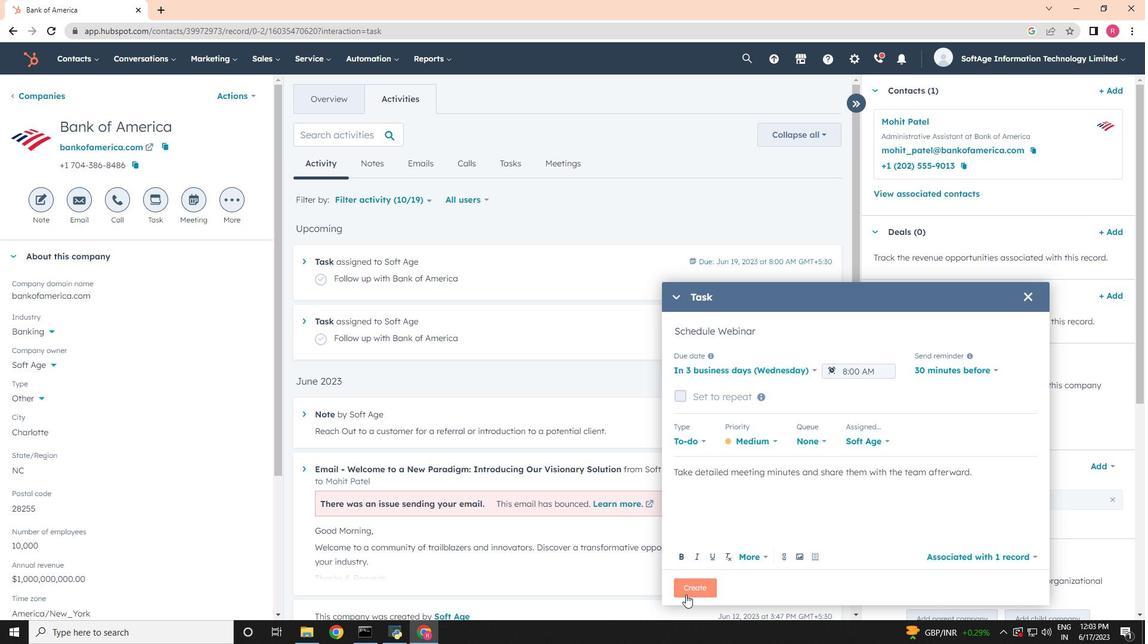 
